 Task: Check the upcoming events.
Action: Mouse moved to (382, 144)
Screenshot: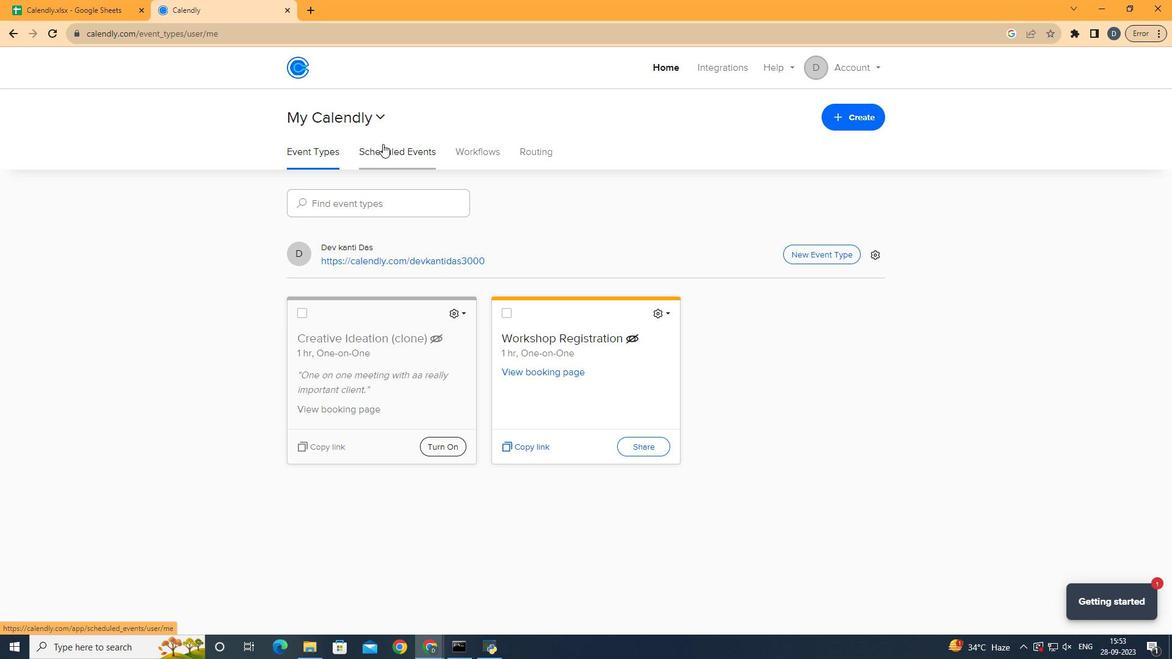 
Action: Mouse pressed left at (382, 144)
Screenshot: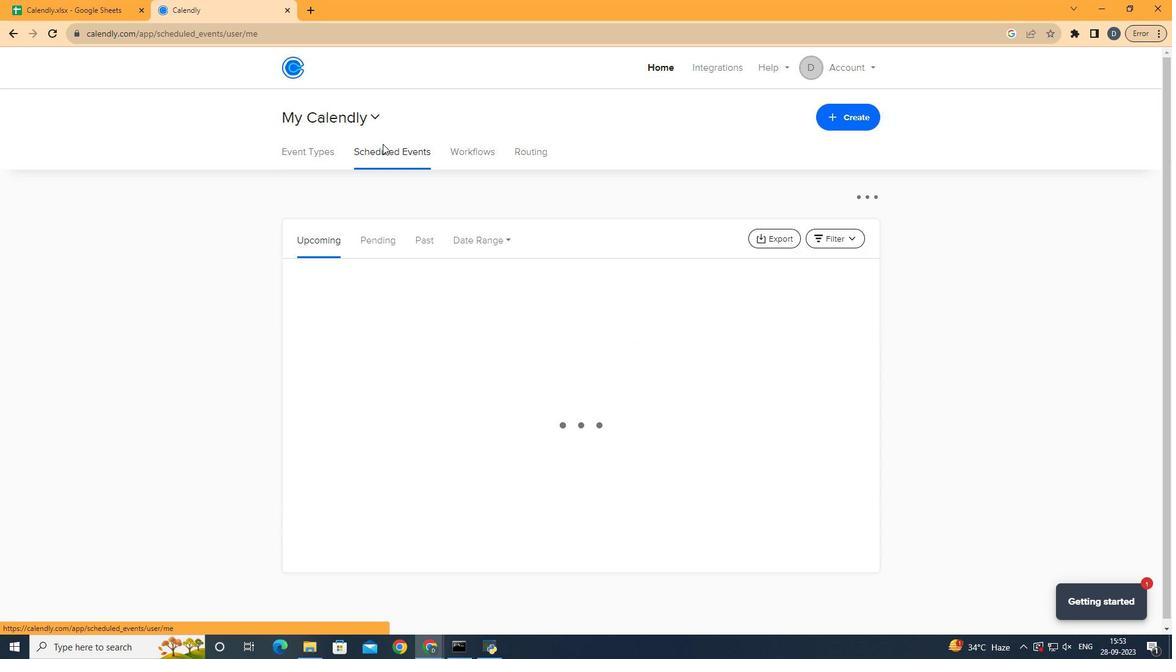 
Action: Mouse moved to (330, 246)
Screenshot: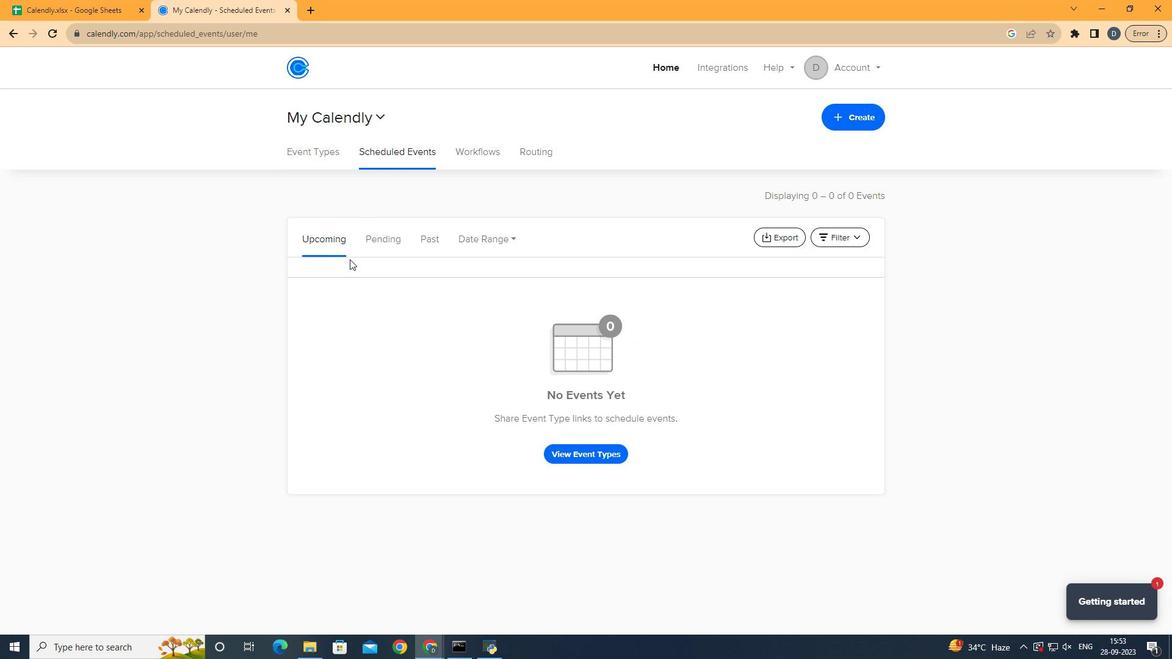 
Action: Mouse pressed left at (330, 246)
Screenshot: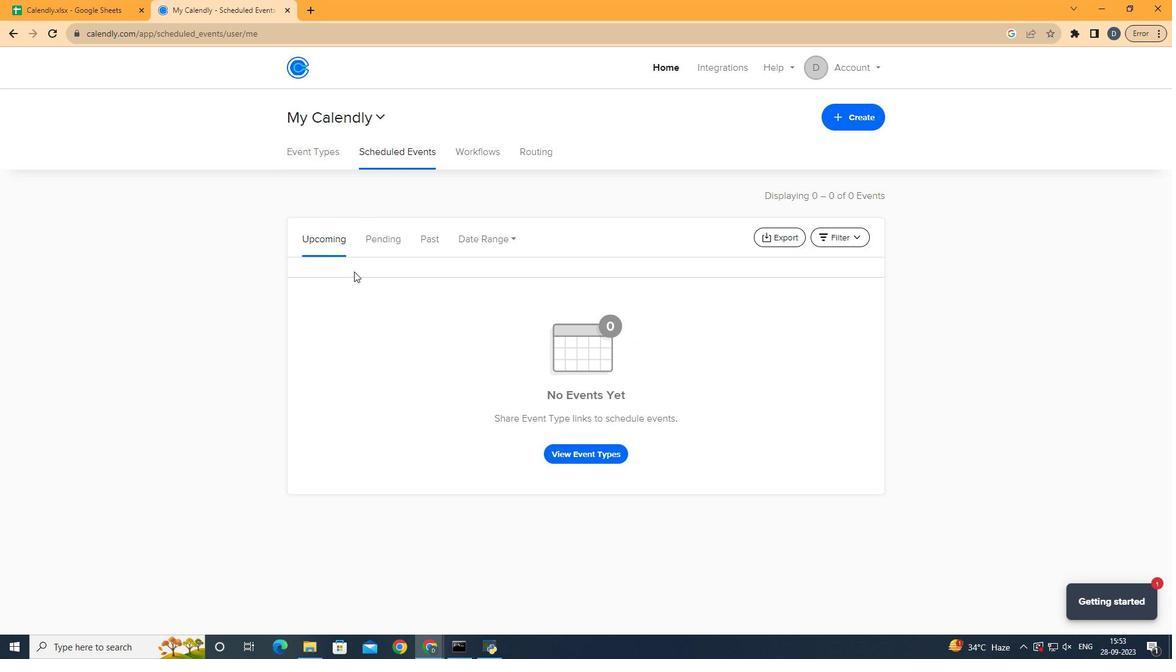 
Action: Mouse moved to (703, 419)
Screenshot: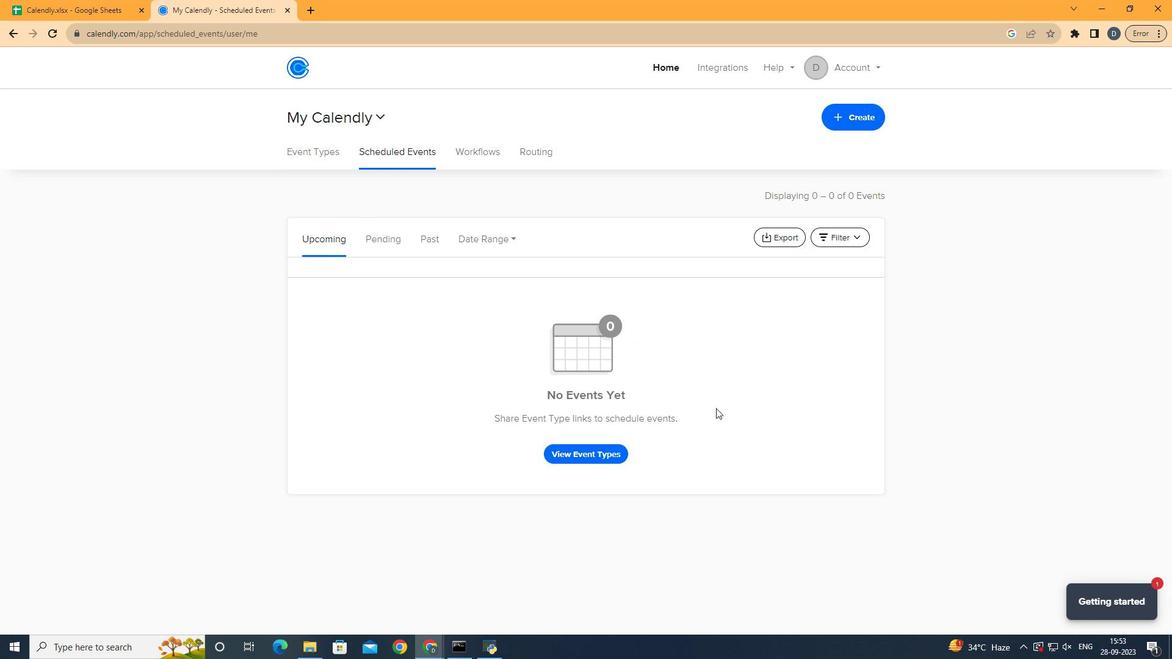 
